 Task: In the  document Mobilecompany.epub Share this file with 'softage.7@softage.net' Make a copy of the file 'without changing the auto name' Delete the  copy of the file
Action: Mouse moved to (411, 369)
Screenshot: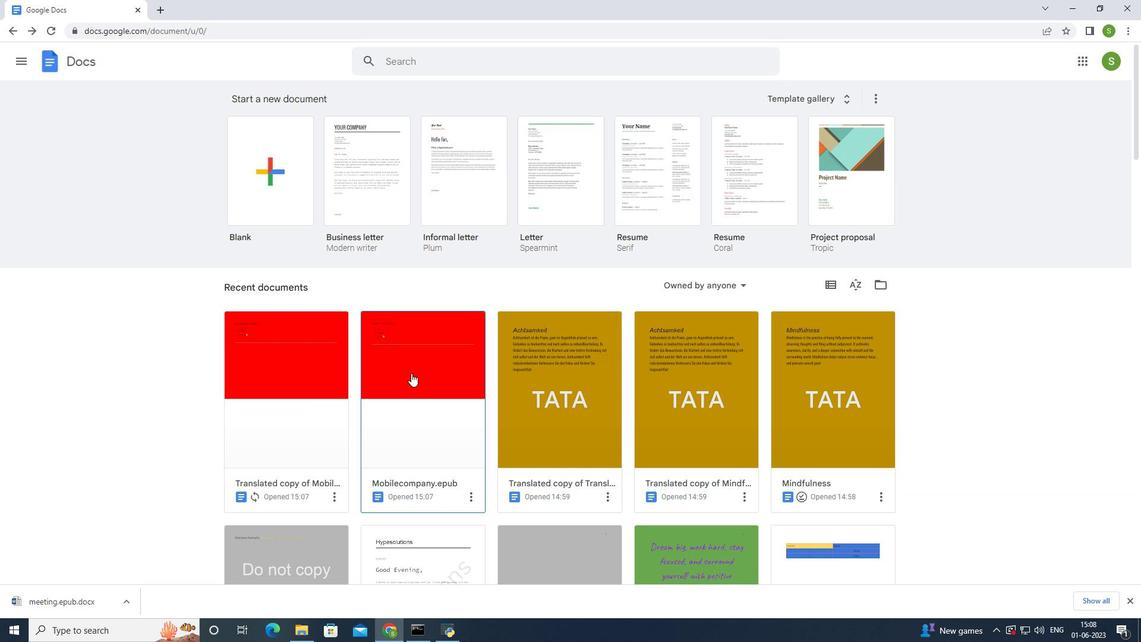 
Action: Mouse pressed left at (411, 369)
Screenshot: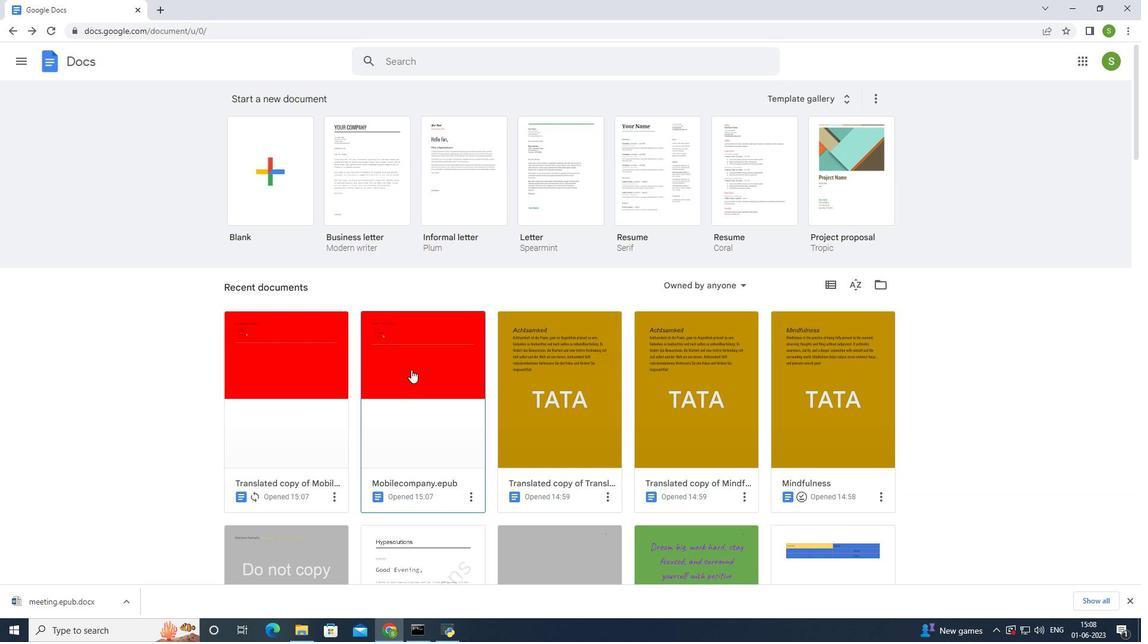 
Action: Mouse moved to (1061, 61)
Screenshot: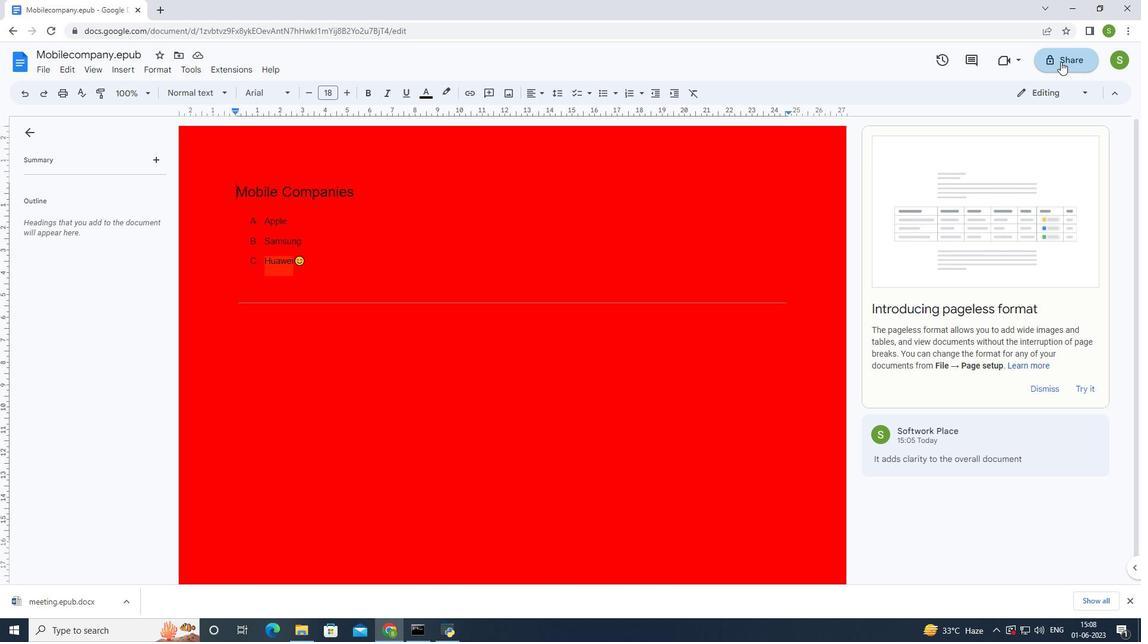 
Action: Mouse pressed left at (1061, 61)
Screenshot: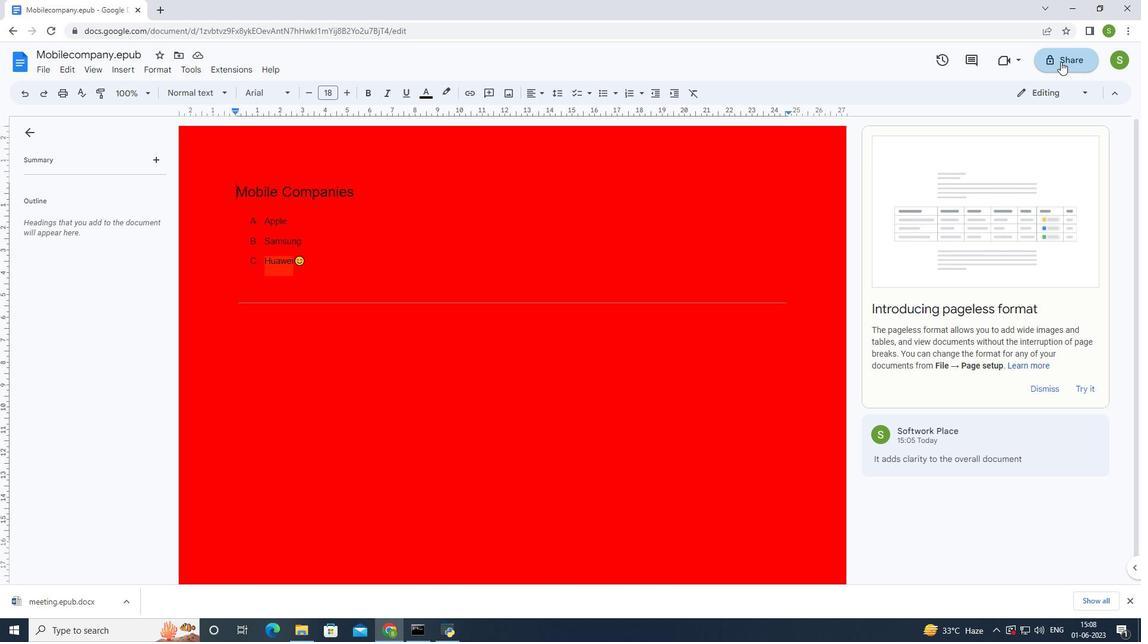
Action: Mouse moved to (686, 550)
Screenshot: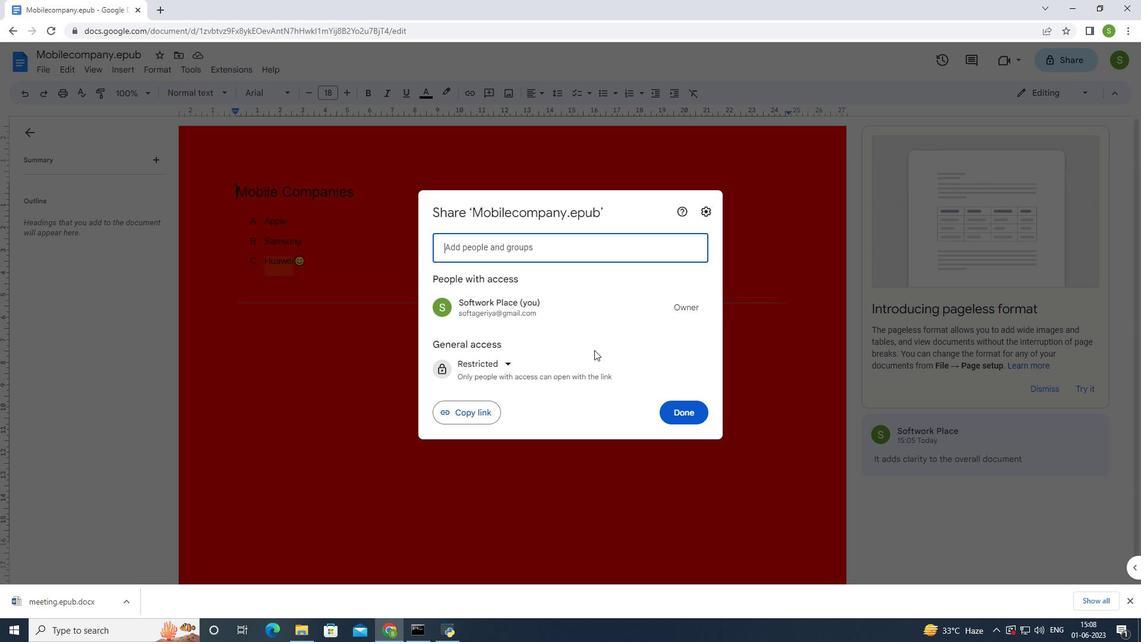 
Action: Key pressed softage
Screenshot: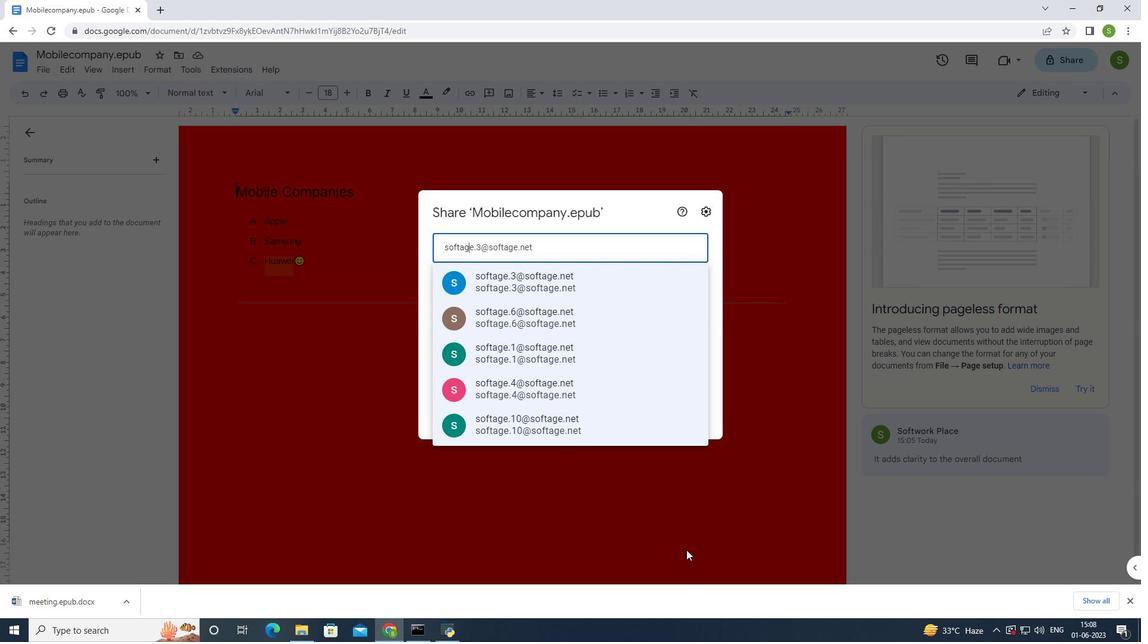 
Action: Mouse moved to (687, 550)
Screenshot: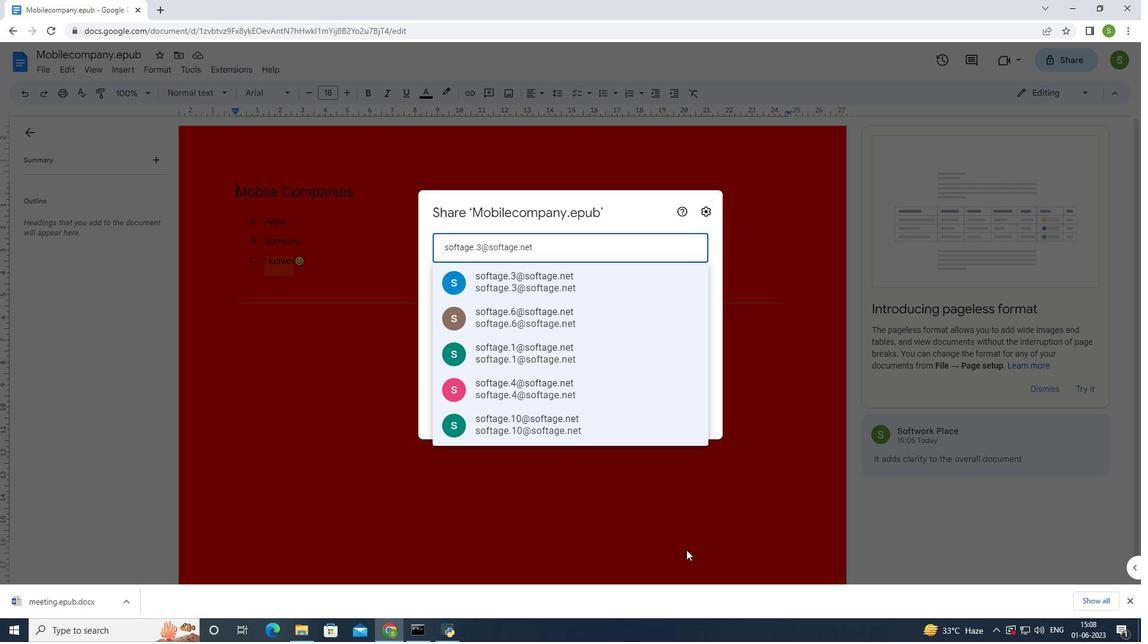 
Action: Key pressed .7<Key.shift>@
Screenshot: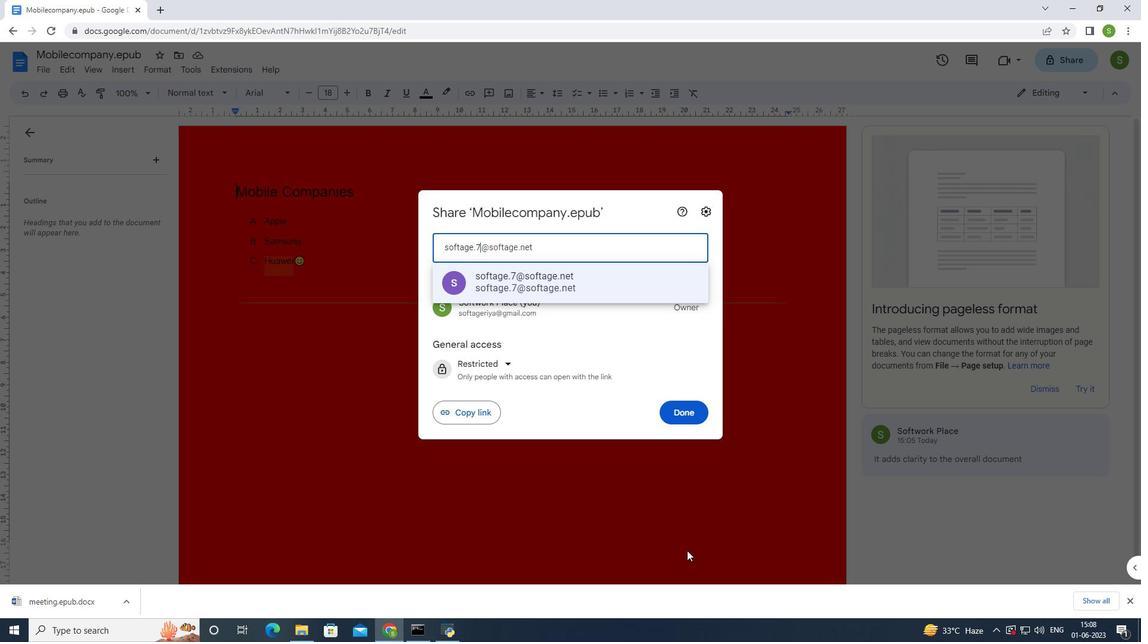
Action: Mouse moved to (699, 549)
Screenshot: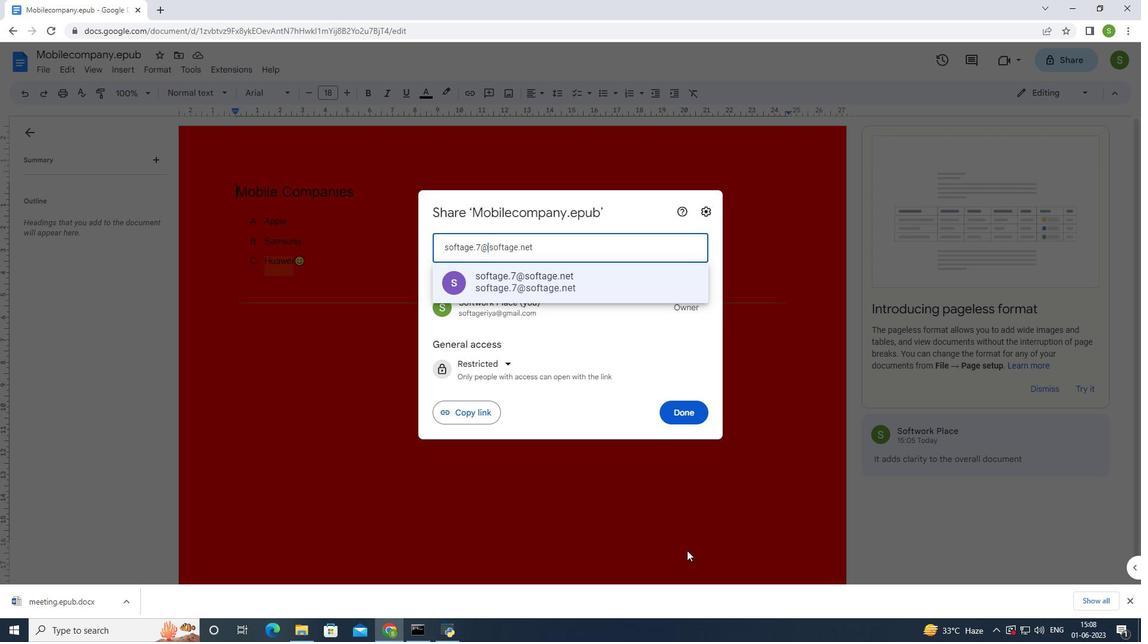 
Action: Key pressed s
Screenshot: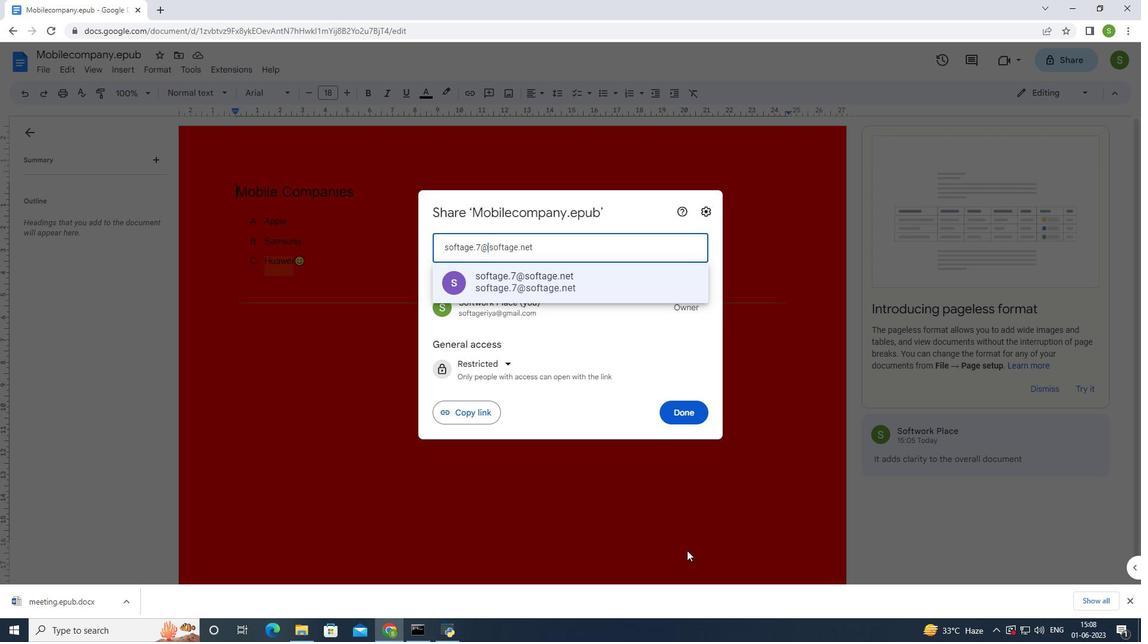 
Action: Mouse moved to (814, 561)
Screenshot: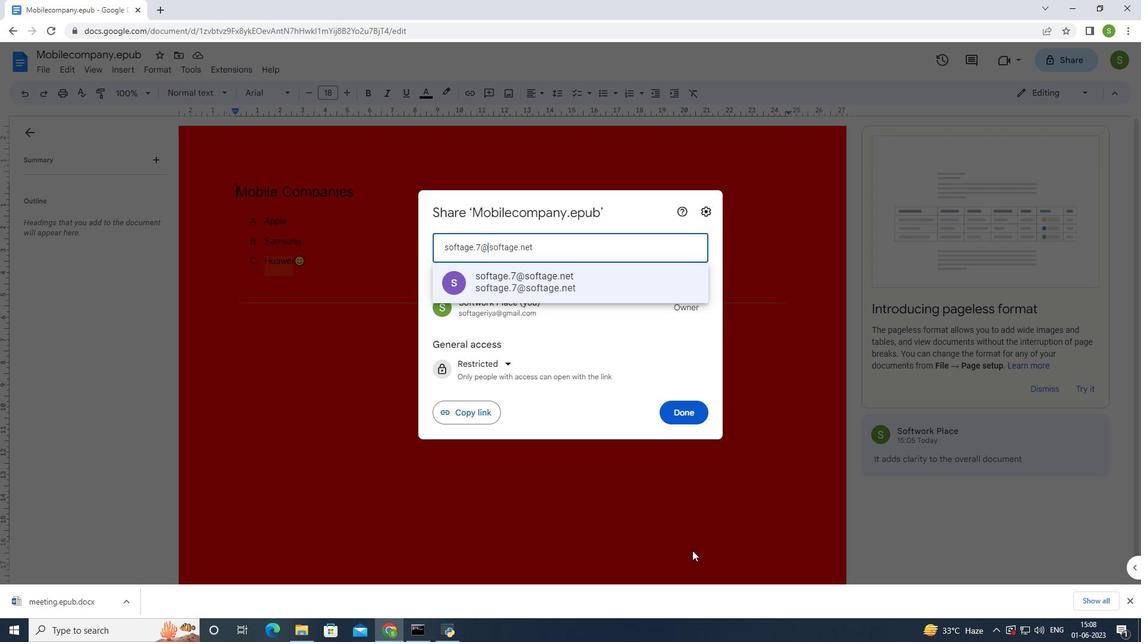 
Action: Key pressed oftage.net<Key.enter>
Screenshot: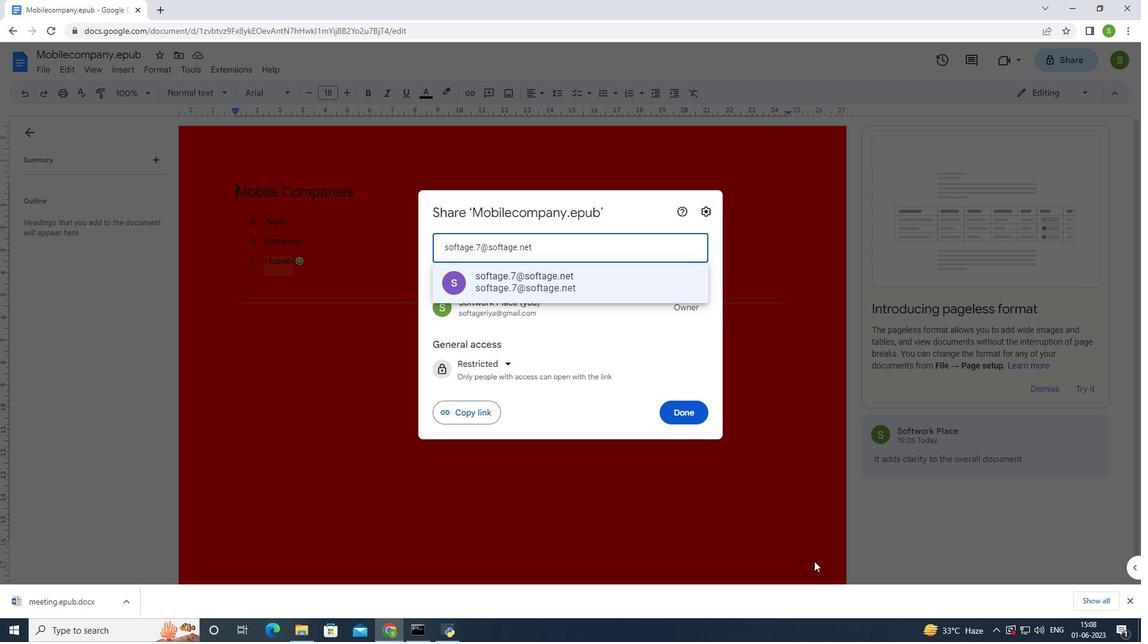 
Action: Mouse moved to (680, 397)
Screenshot: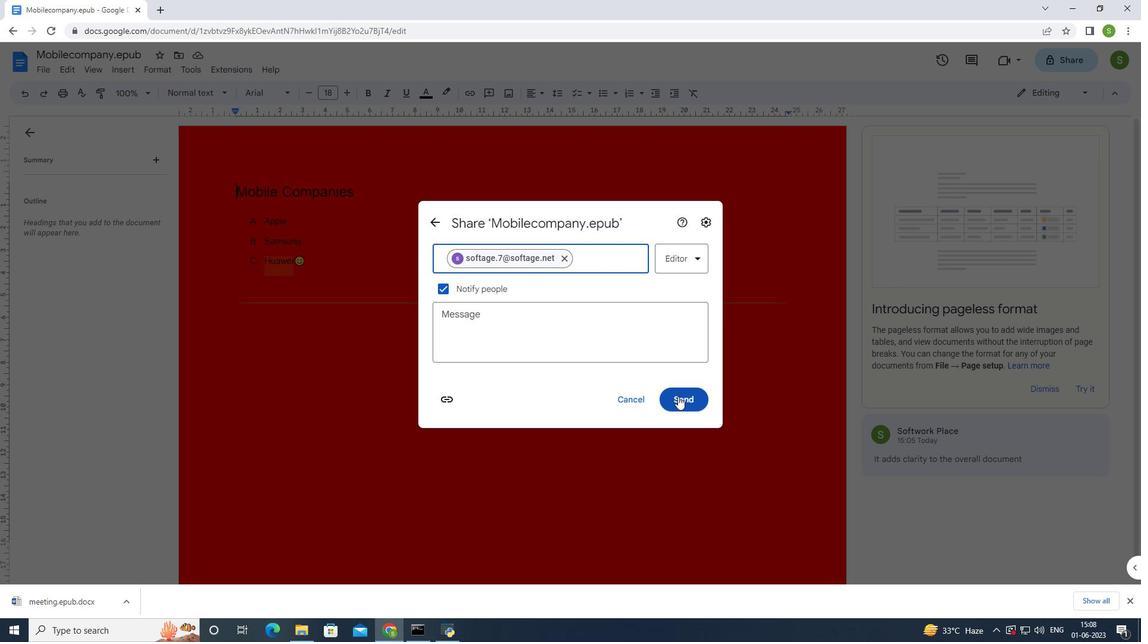 
Action: Mouse pressed left at (680, 397)
Screenshot: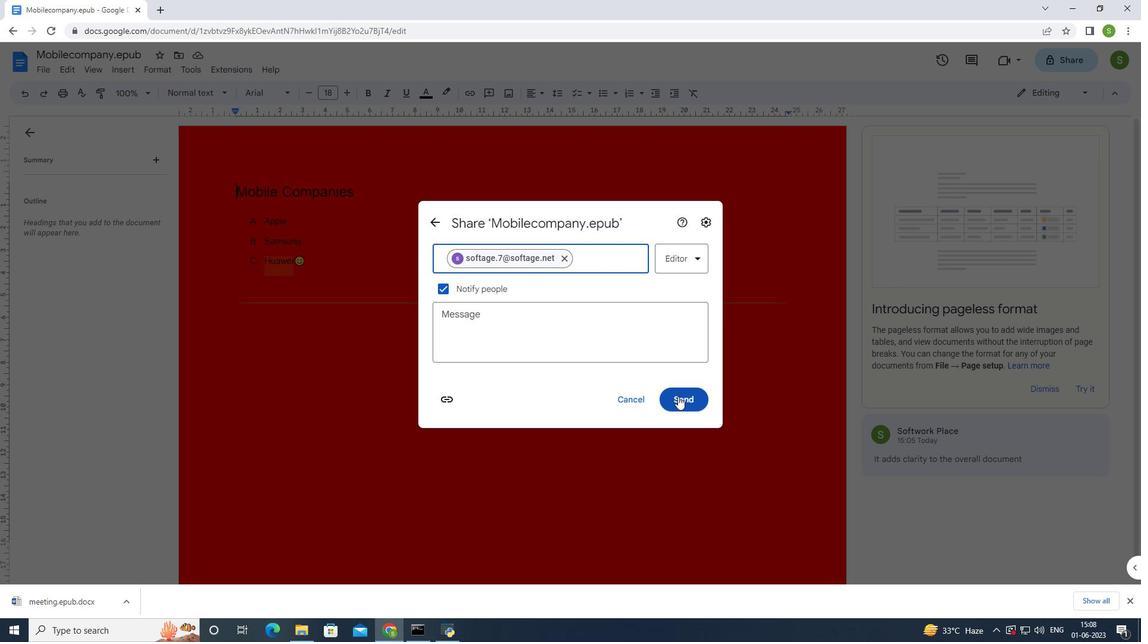 
Action: Mouse moved to (672, 329)
Screenshot: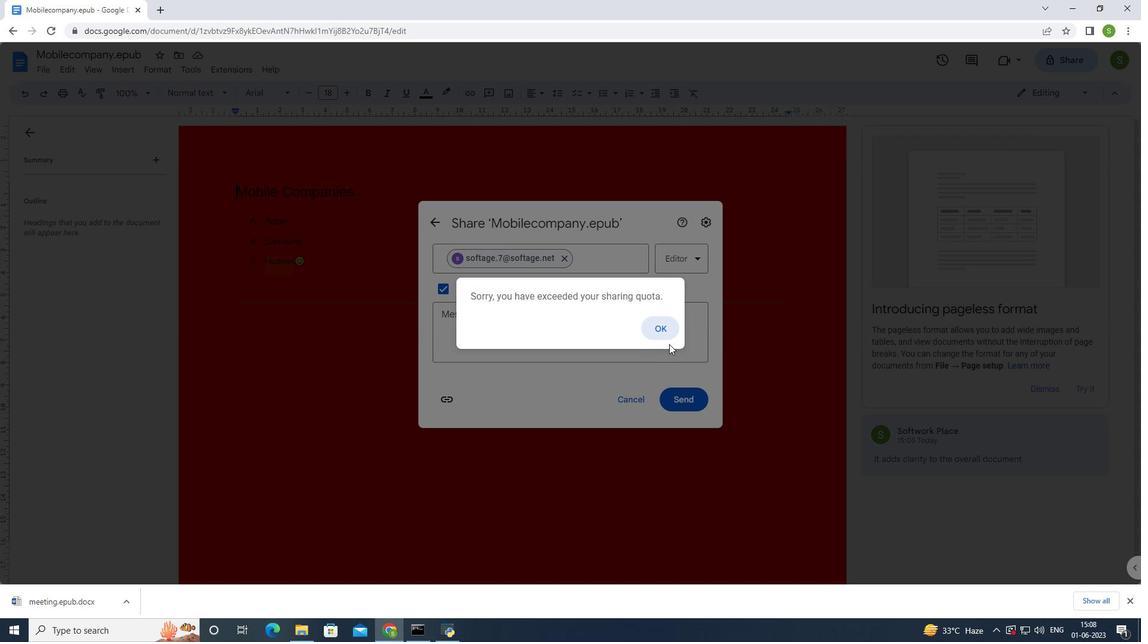 
Action: Mouse pressed left at (672, 329)
Screenshot: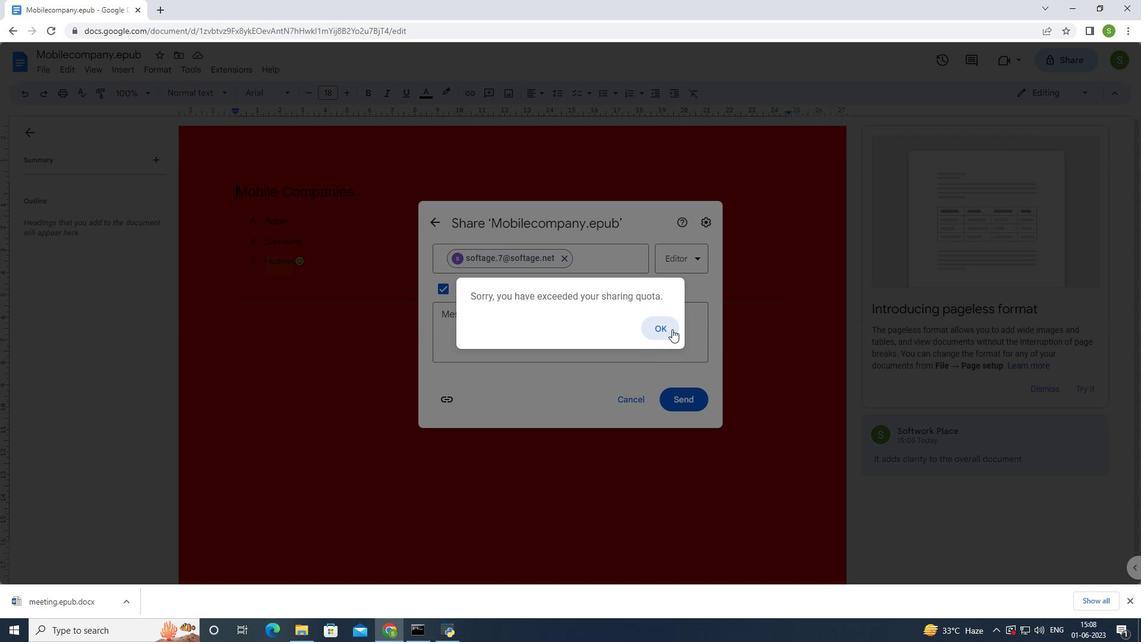 
Action: Mouse moved to (621, 401)
Screenshot: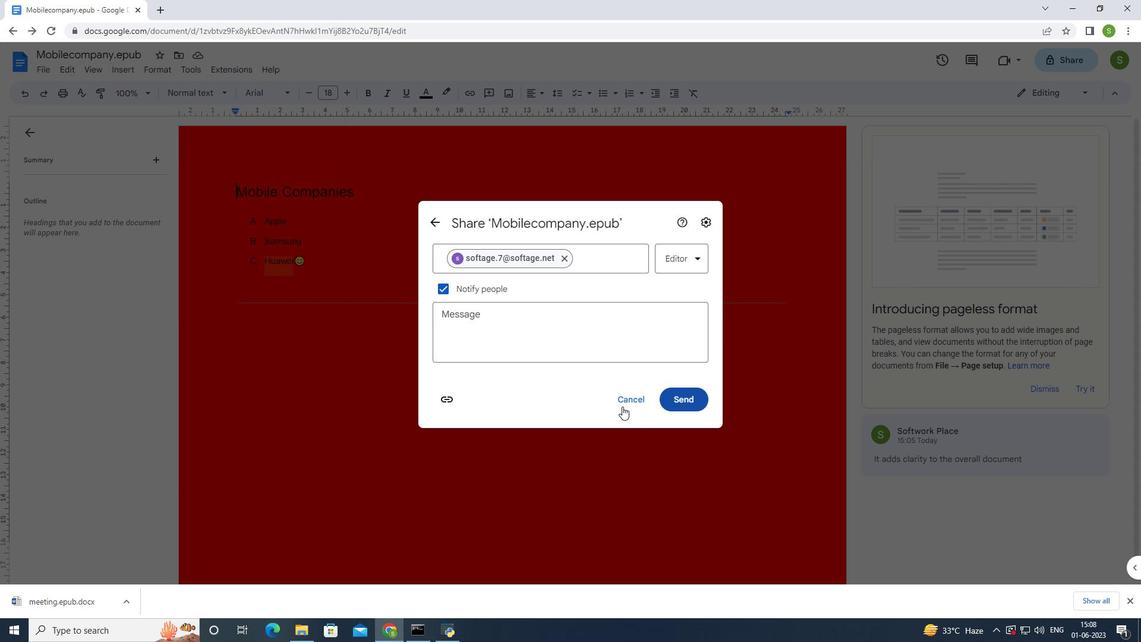 
Action: Mouse pressed left at (621, 401)
Screenshot: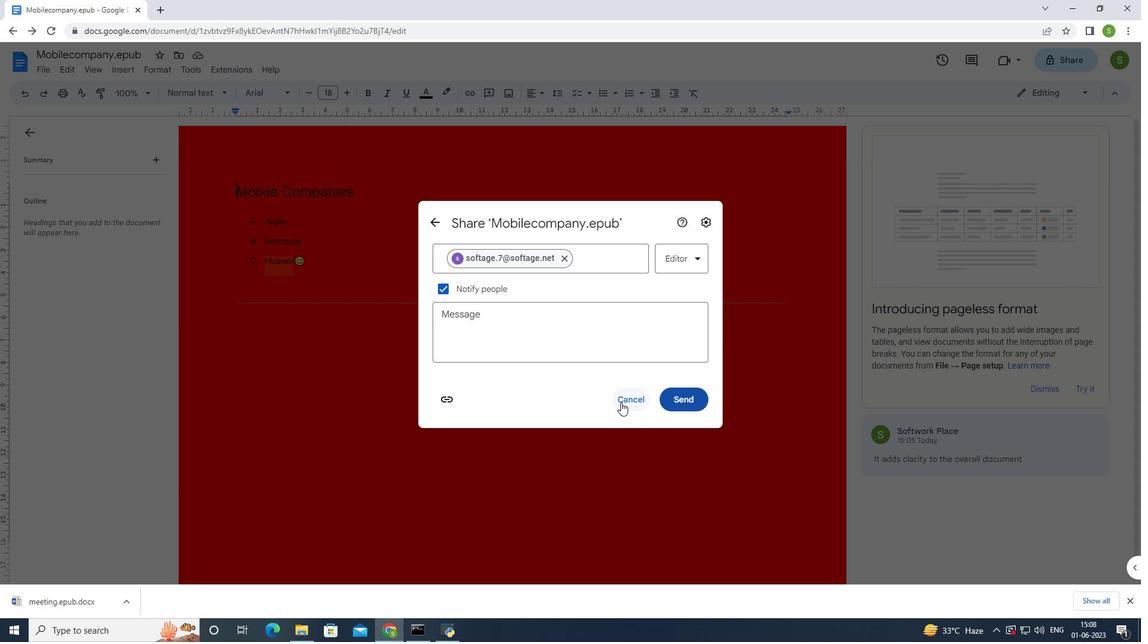 
Action: Mouse moved to (780, 252)
Screenshot: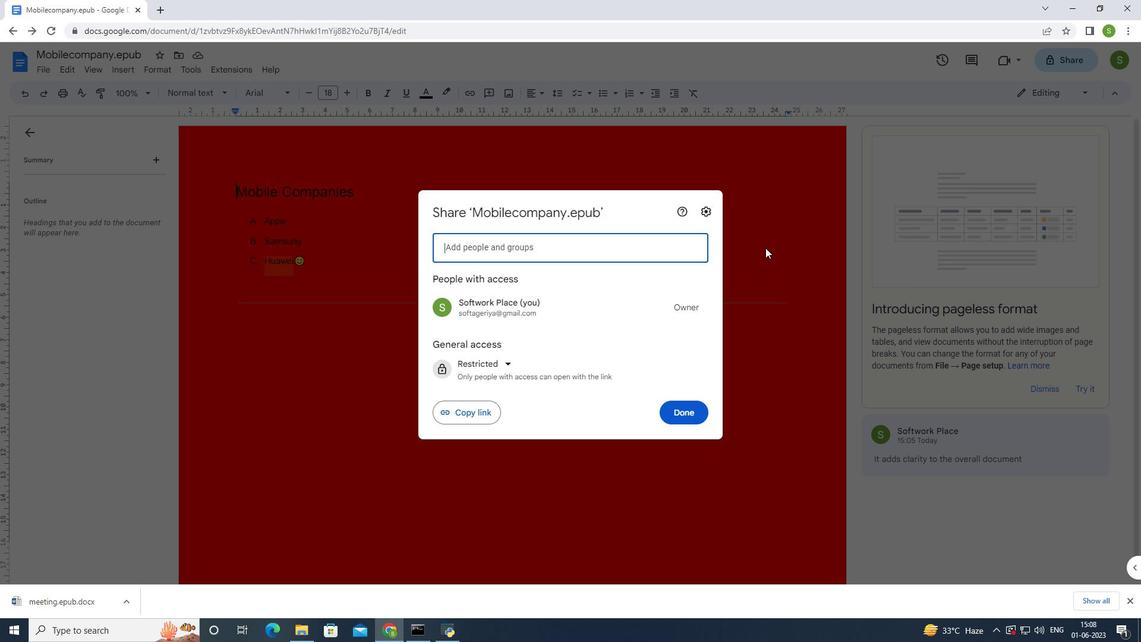 
Action: Mouse pressed left at (780, 252)
Screenshot: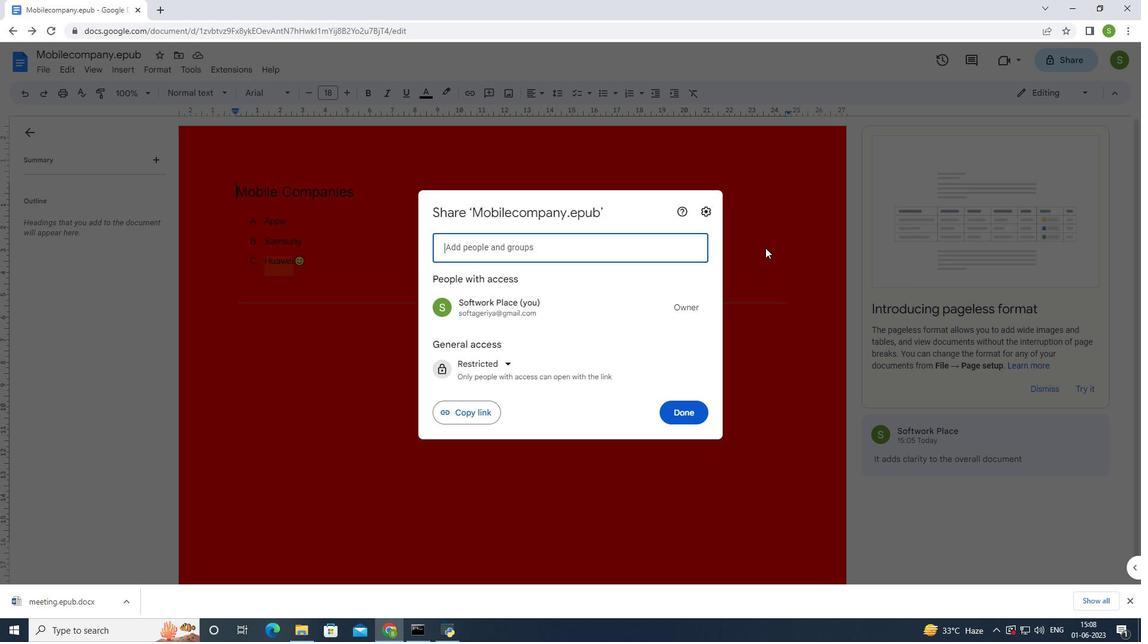 
Action: Mouse moved to (42, 69)
Screenshot: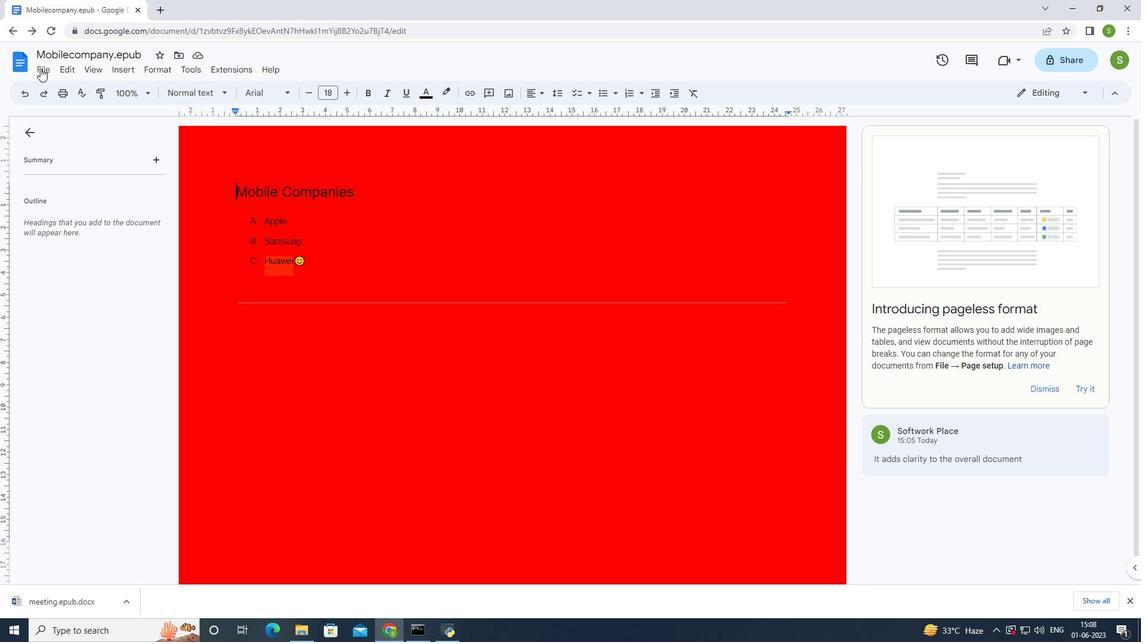 
Action: Mouse pressed left at (42, 69)
Screenshot: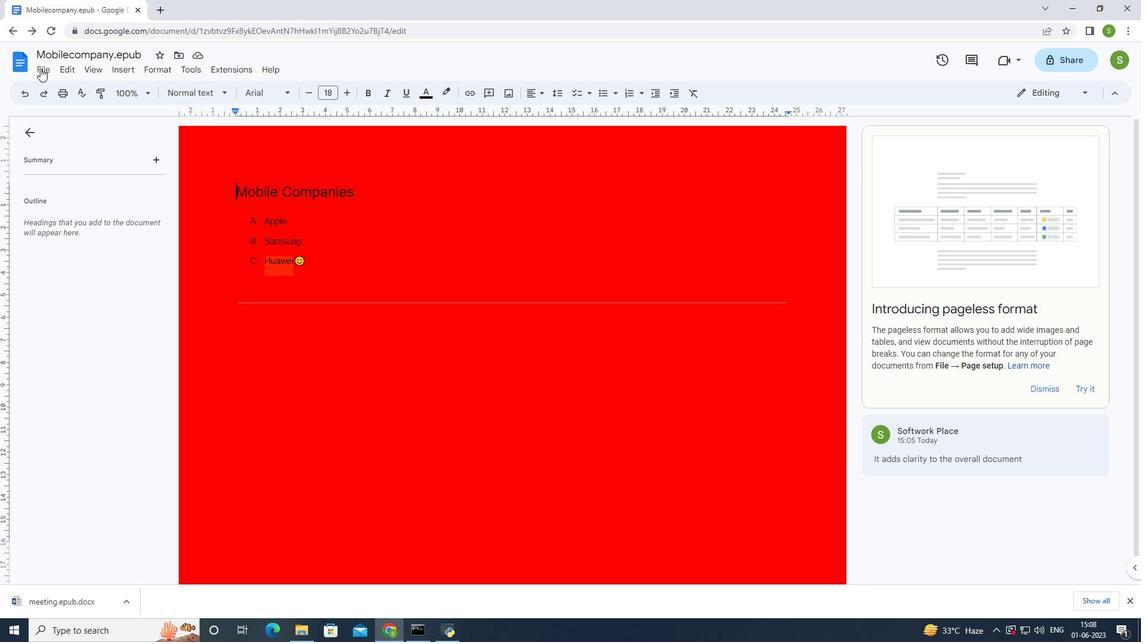 
Action: Mouse moved to (94, 133)
Screenshot: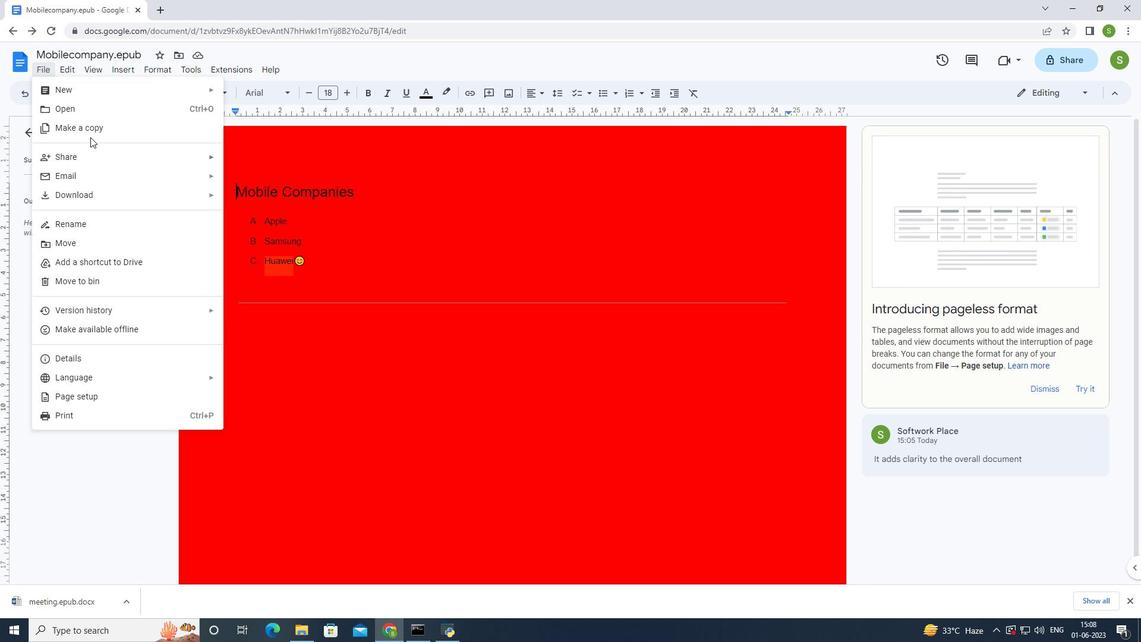 
Action: Mouse pressed left at (94, 133)
Screenshot: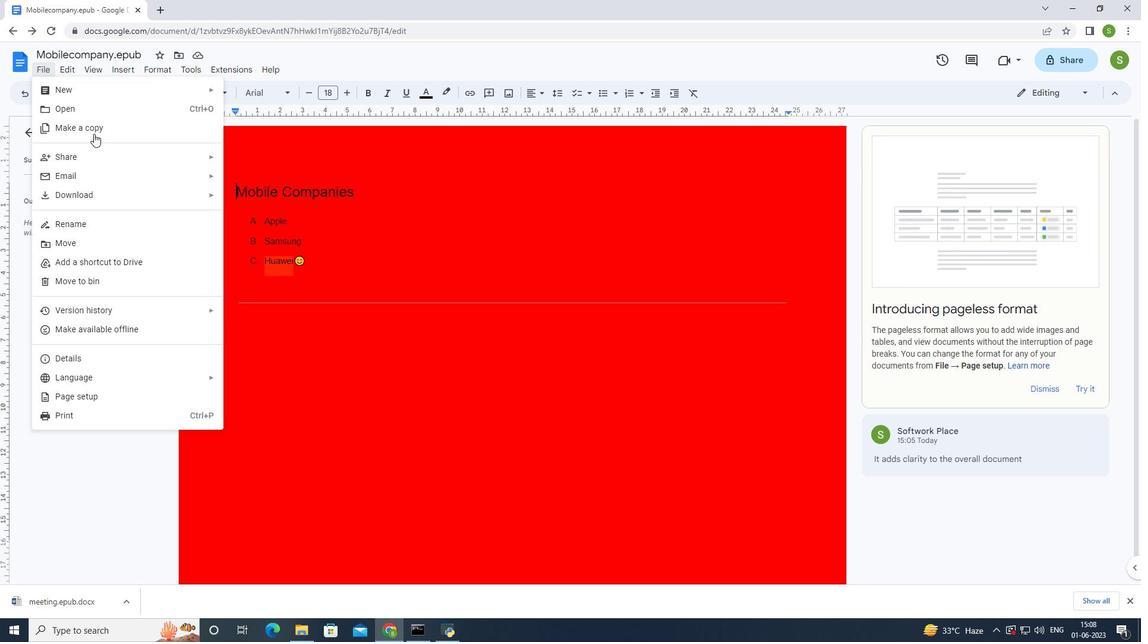 
Action: Mouse moved to (584, 307)
Screenshot: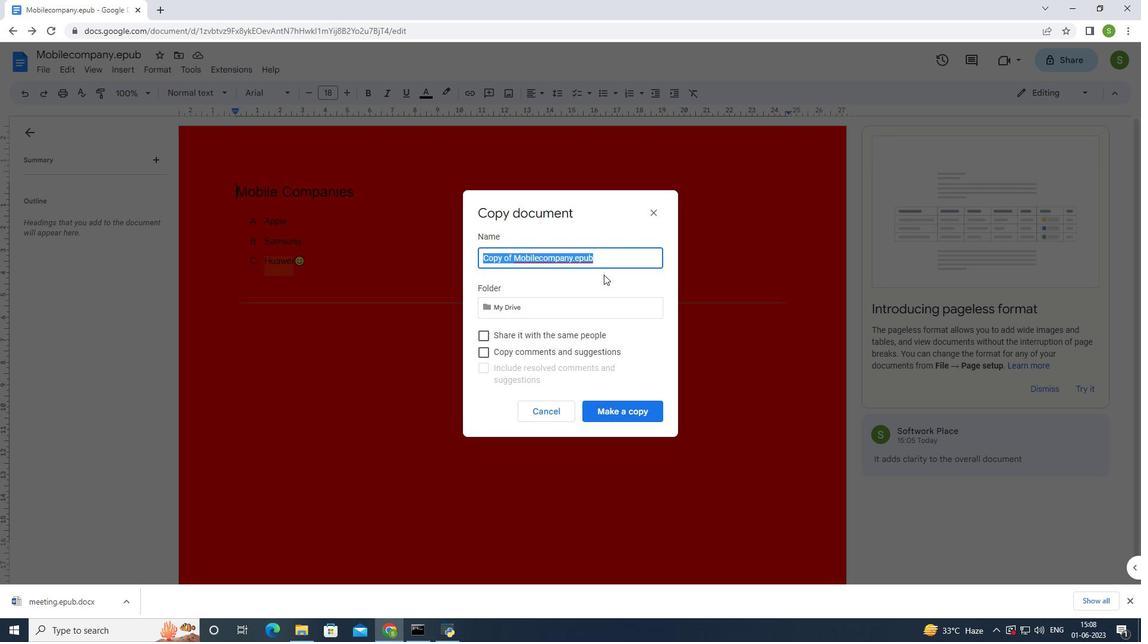 
Action: Mouse pressed left at (584, 307)
Screenshot: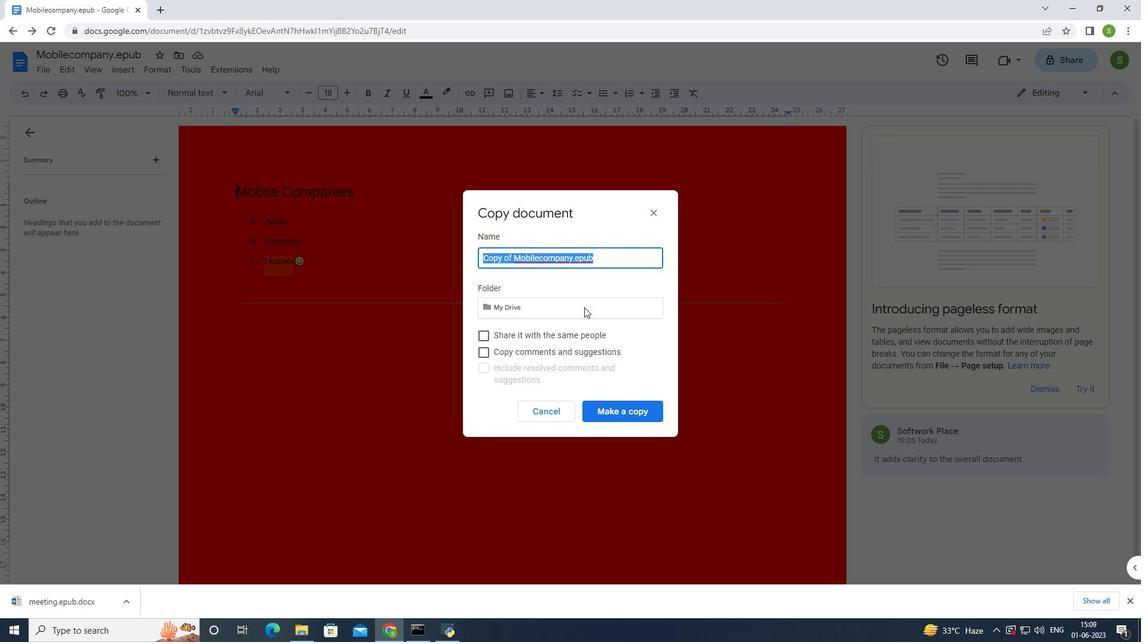 
Action: Mouse moved to (552, 290)
Screenshot: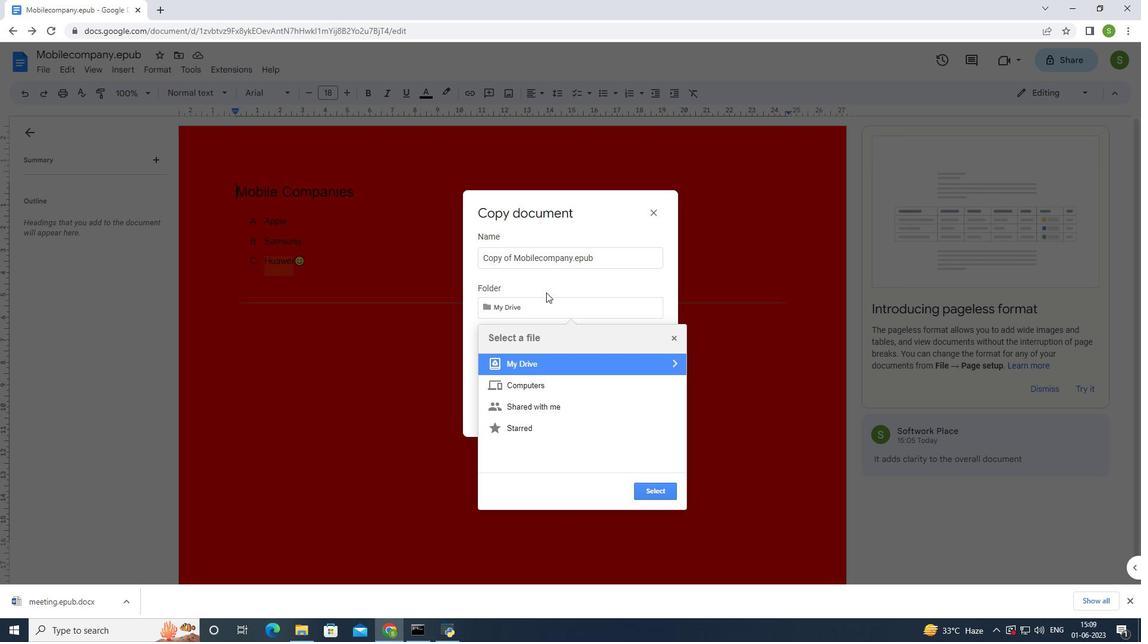 
Action: Mouse pressed left at (552, 290)
Screenshot: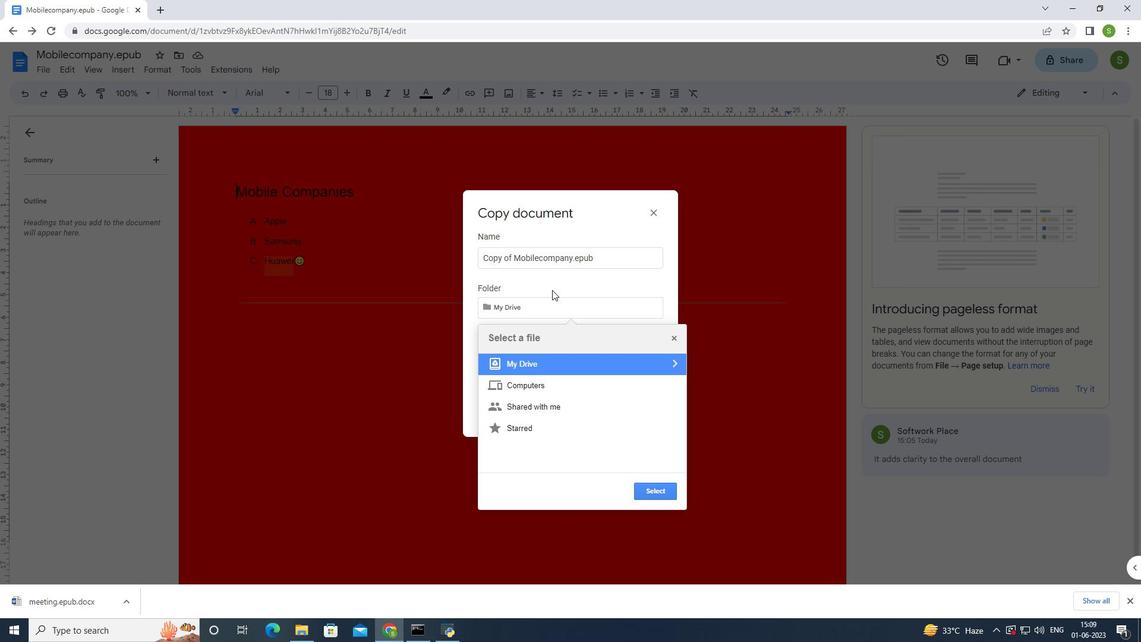 
Action: Mouse moved to (613, 416)
Screenshot: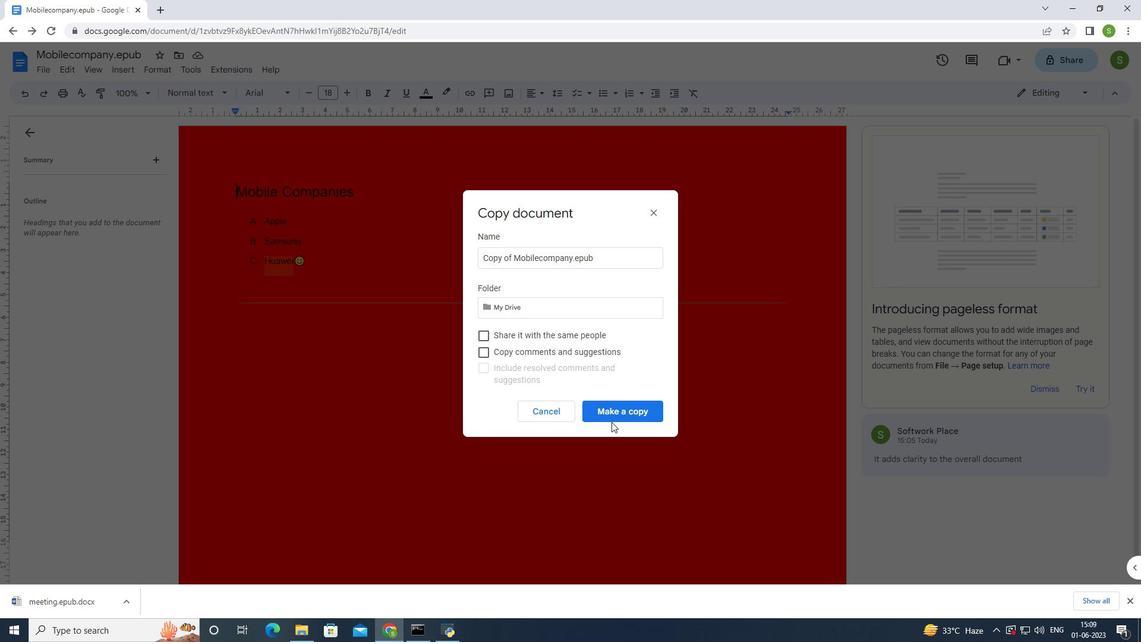 
Action: Mouse pressed left at (613, 416)
Screenshot: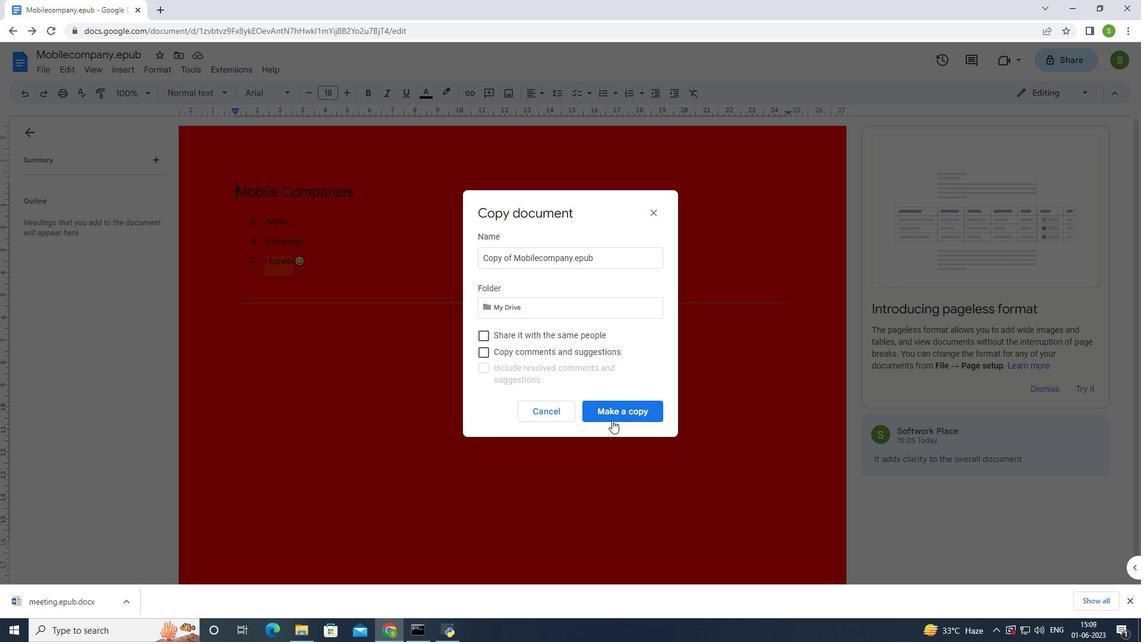 
Action: Mouse moved to (177, 50)
Screenshot: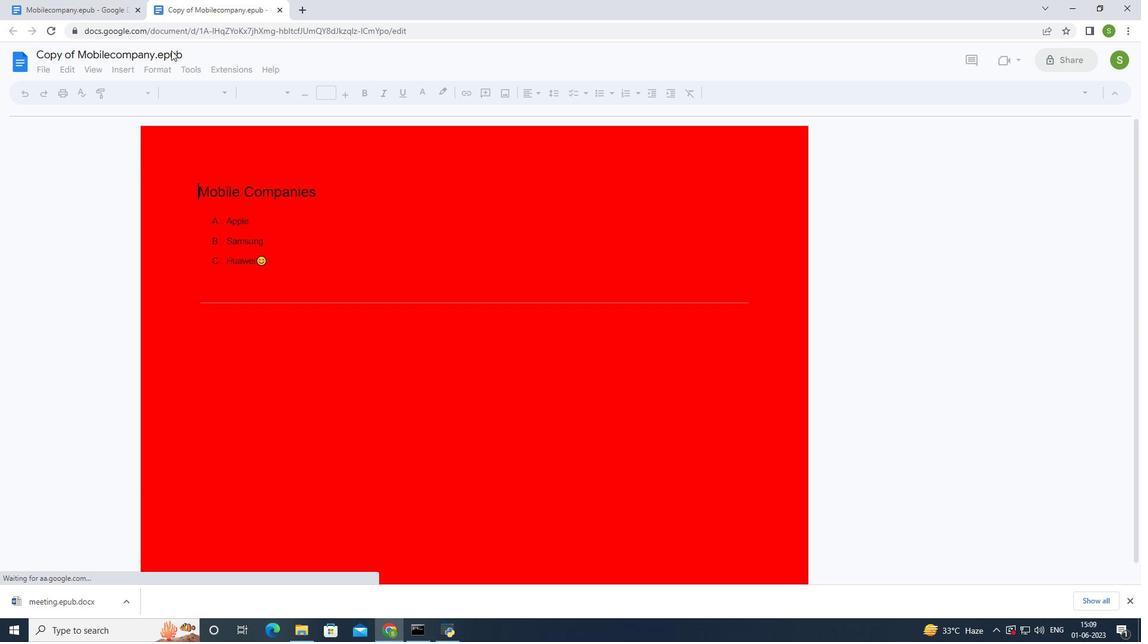 
Action: Mouse pressed left at (177, 50)
Screenshot: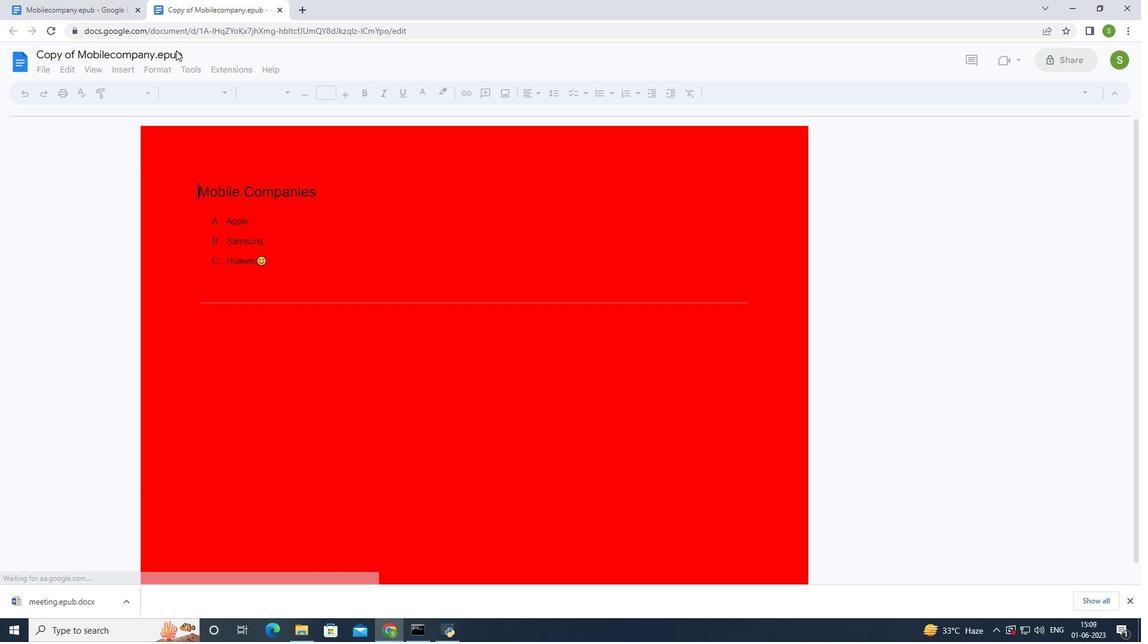 
Action: Mouse moved to (185, 54)
Screenshot: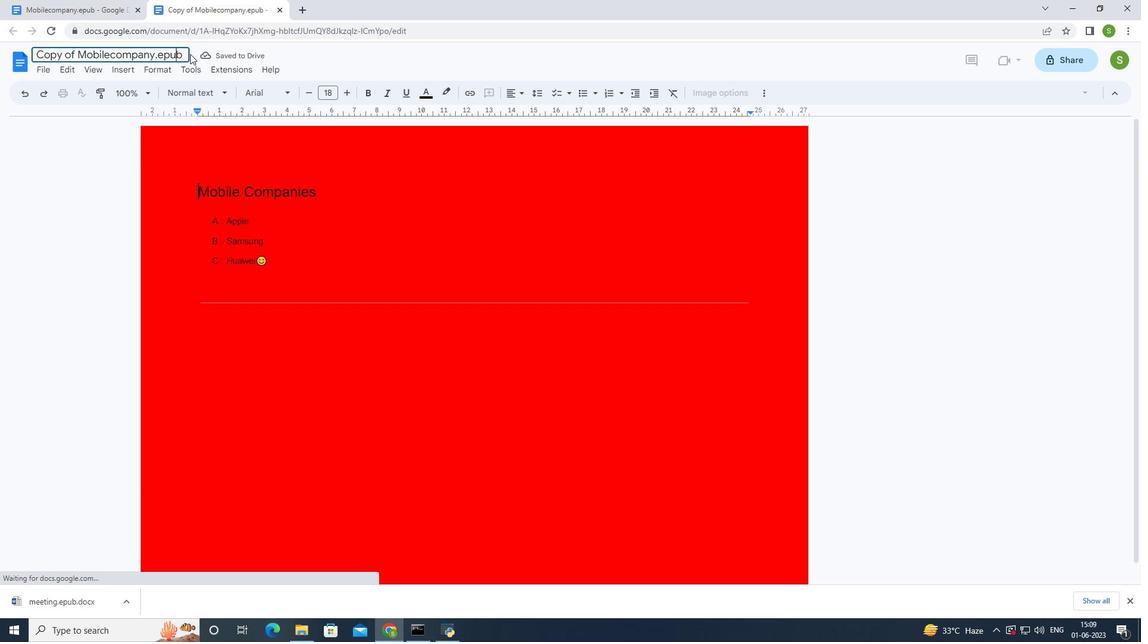 
Action: Mouse pressed left at (185, 54)
Screenshot: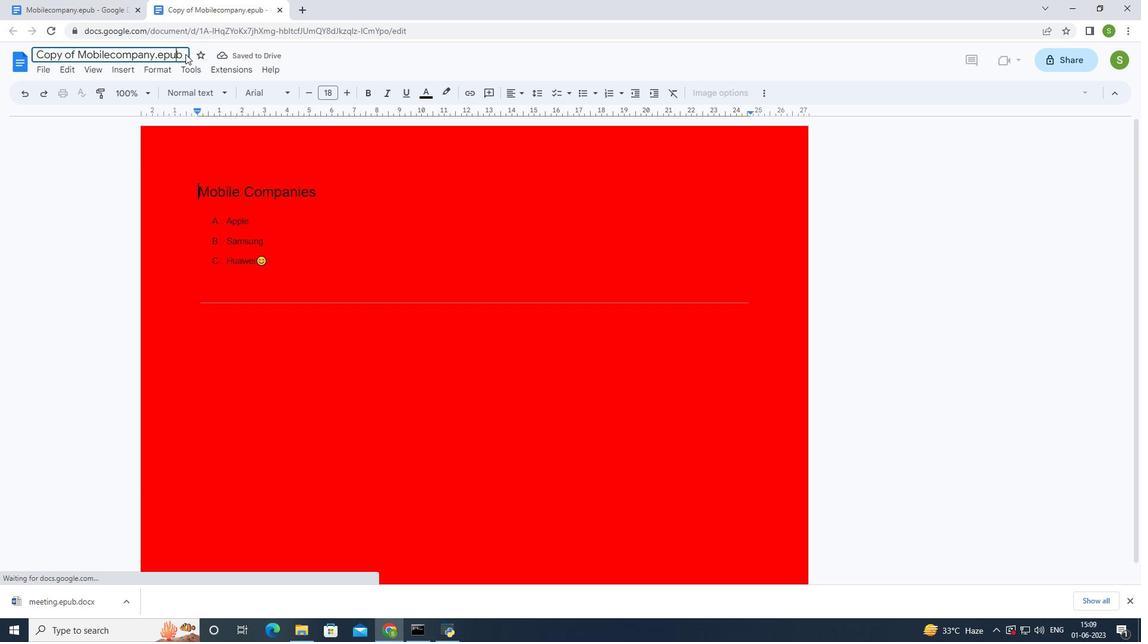 
Action: Mouse moved to (190, 60)
Screenshot: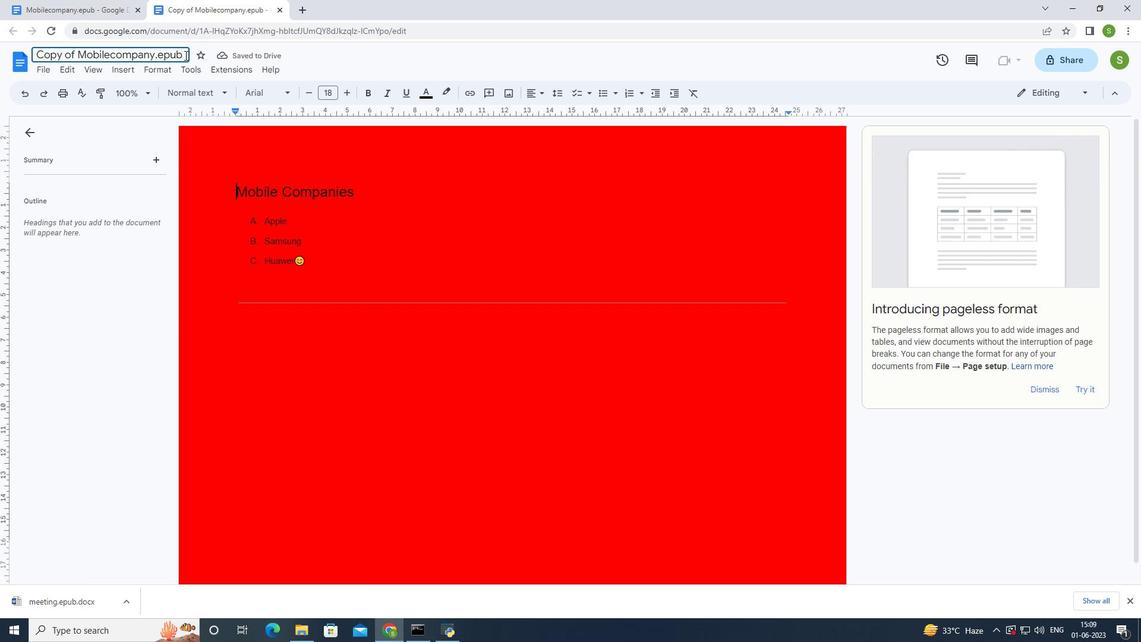 
Action: Key pressed <Key.backspace>
Screenshot: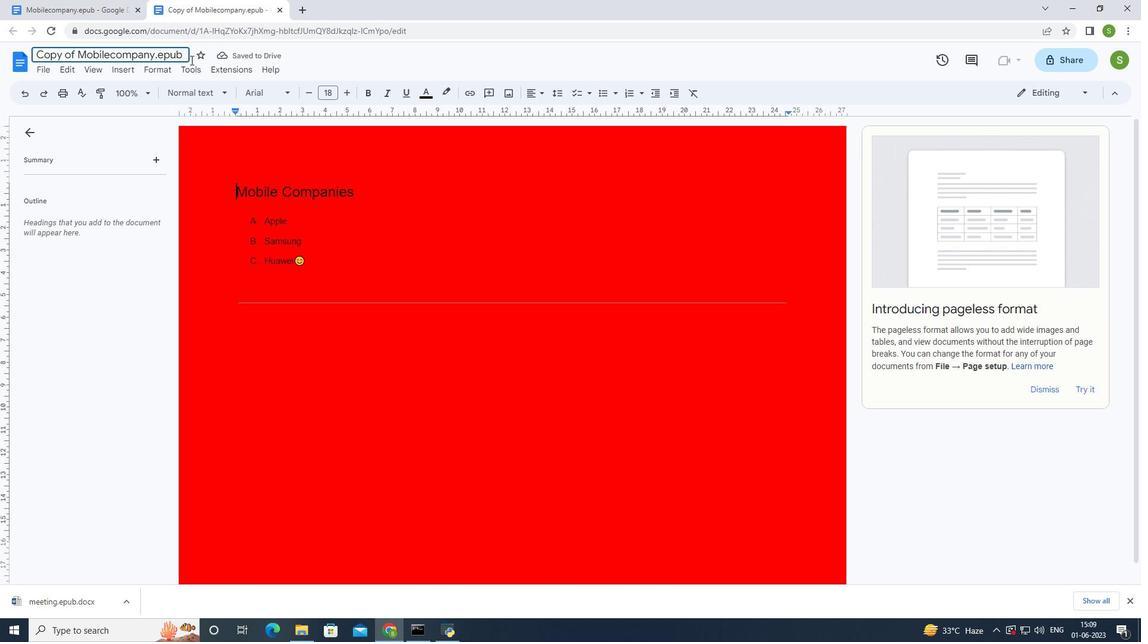 
Action: Mouse moved to (196, 70)
Screenshot: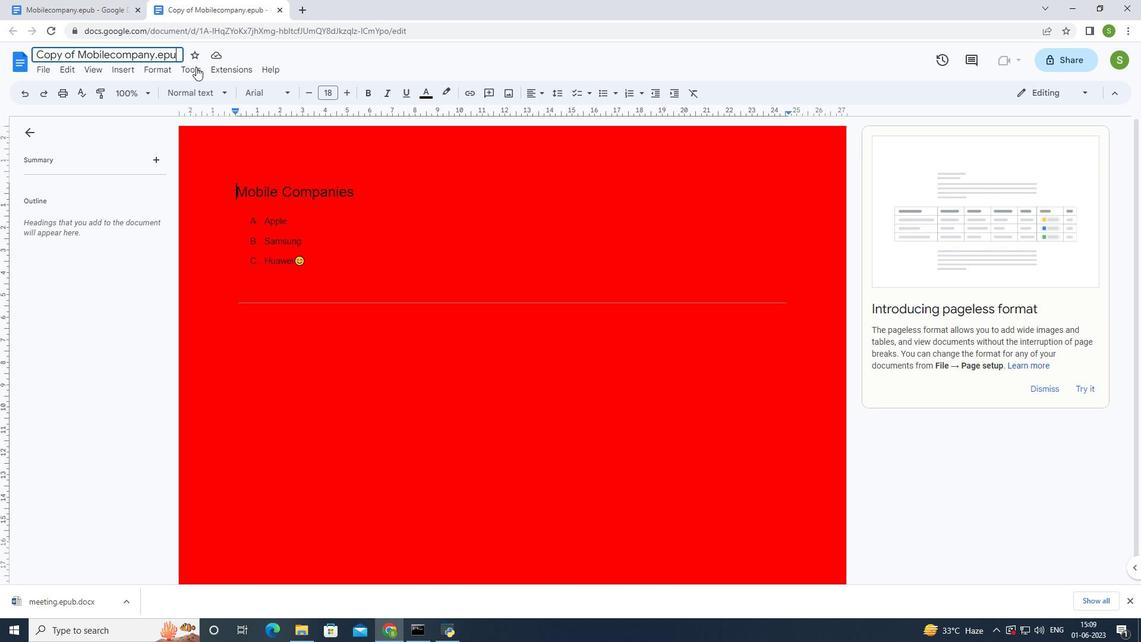
Action: Key pressed <Key.backspace><Key.backspace><Key.backspace><Key.backspace><Key.backspace><Key.backspace><Key.backspace><Key.backspace><Key.backspace><Key.backspace><Key.backspace><Key.backspace><Key.backspace><Key.backspace><Key.backspace><Key.backspace><Key.backspace><Key.backspace><Key.backspace><Key.backspace><Key.backspace><Key.backspace><Key.backspace><Key.backspace><Key.backspace><Key.backspace><Key.backspace><Key.backspace><Key.backspace><Key.backspace><Key.backspace><Key.backspace><Key.backspace><Key.backspace><Key.backspace><Key.backspace><Key.backspace>
Screenshot: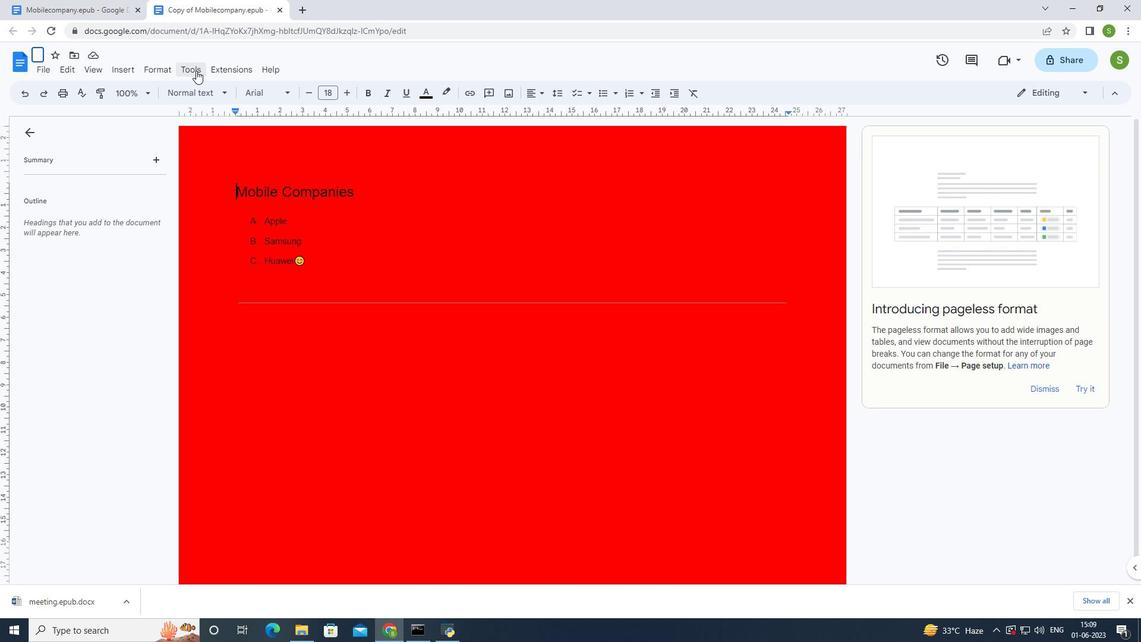 
Action: Mouse moved to (196, 71)
Screenshot: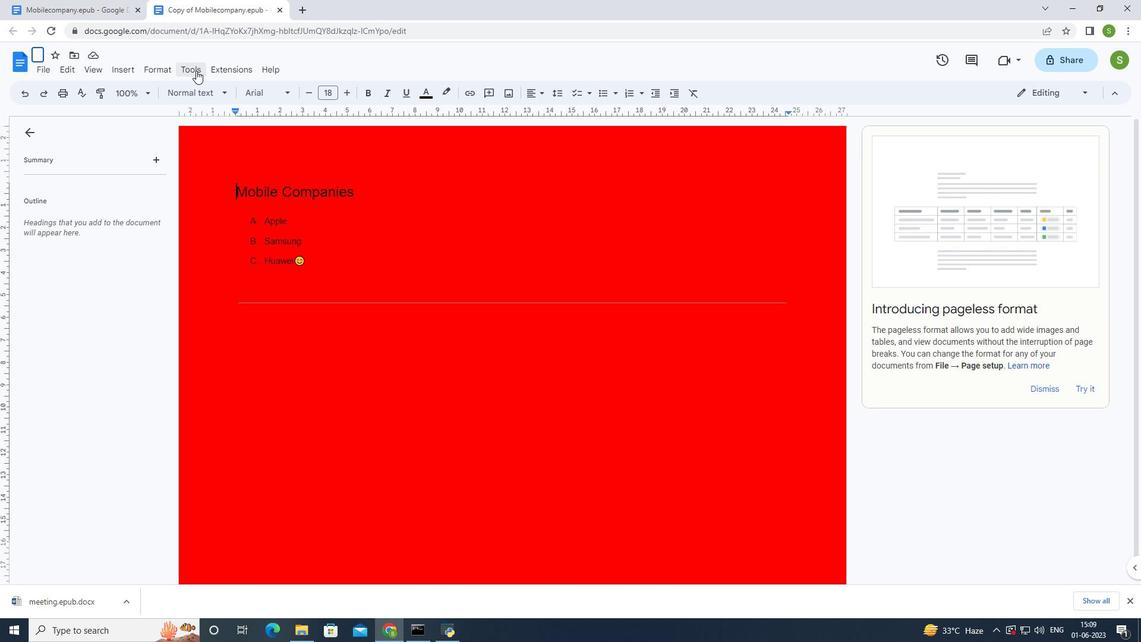 
